 Task: Create a due date automation trigger when advanced on, 2 hours after a card is due add fields without custom field "Resume" set to a date in this month.
Action: Mouse moved to (1126, 92)
Screenshot: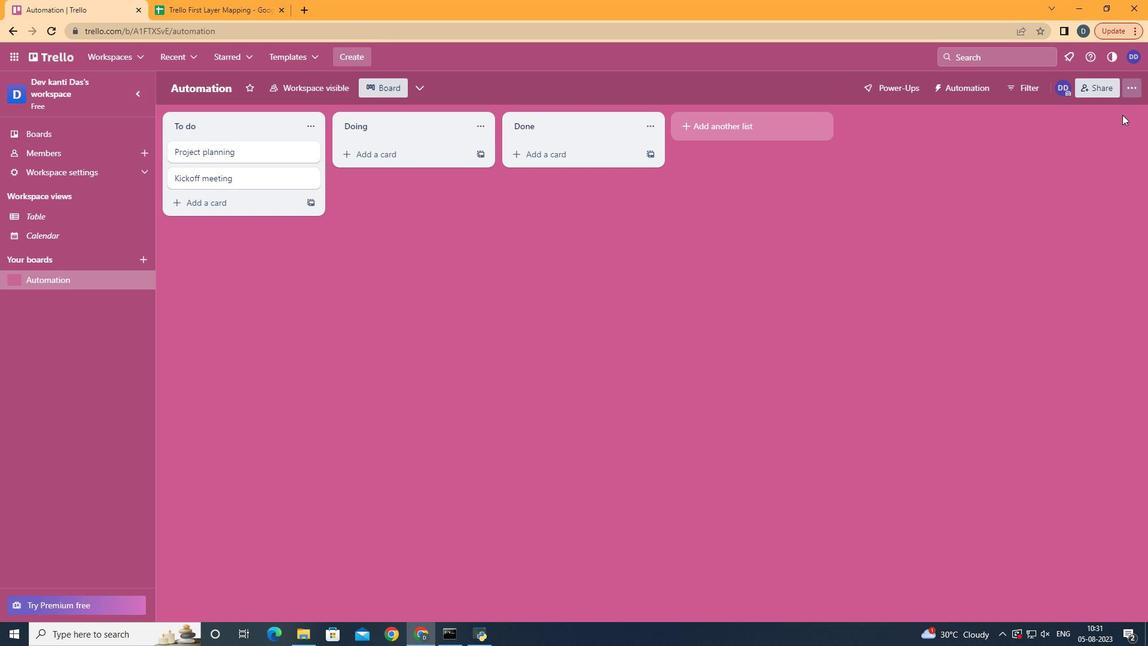 
Action: Mouse pressed left at (1126, 92)
Screenshot: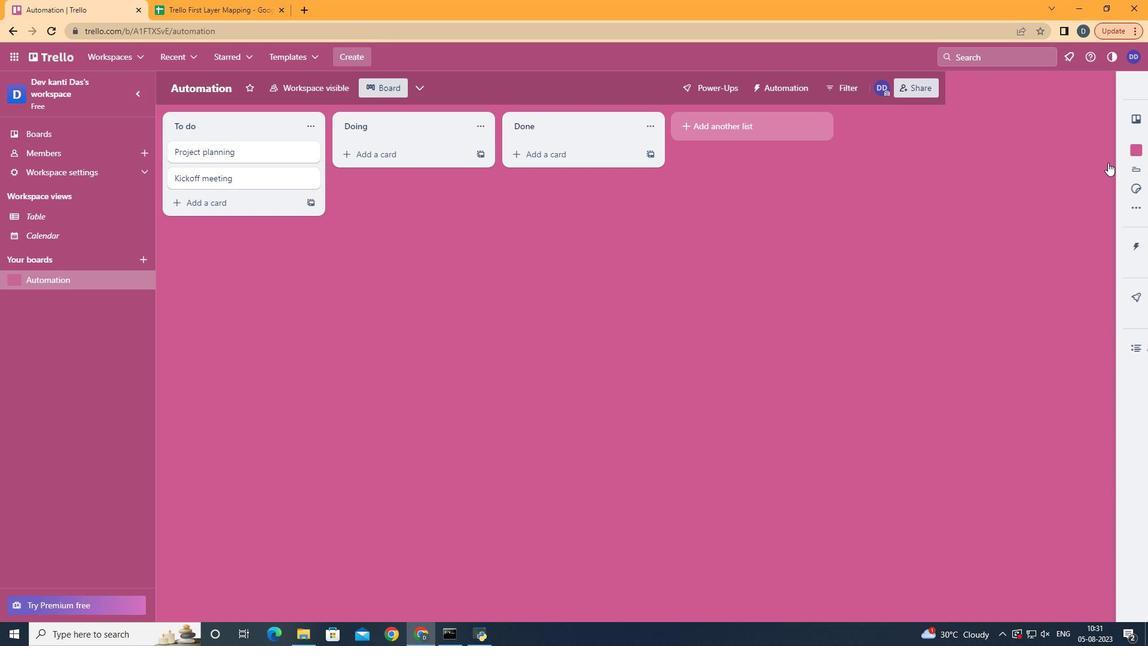 
Action: Mouse moved to (1075, 251)
Screenshot: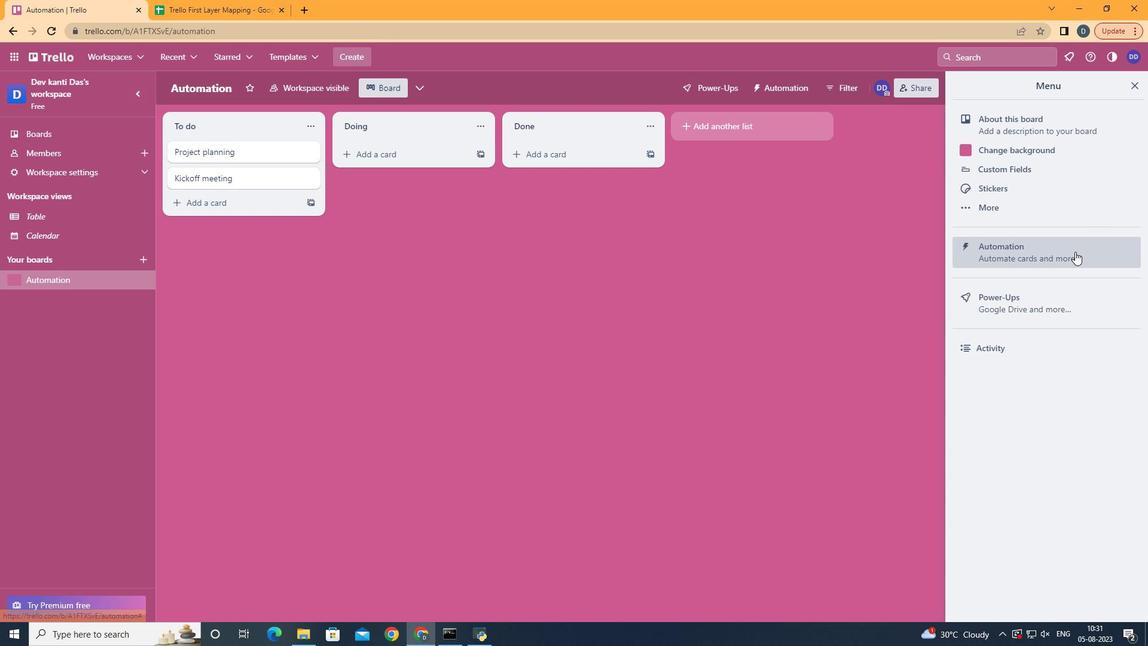 
Action: Mouse pressed left at (1075, 251)
Screenshot: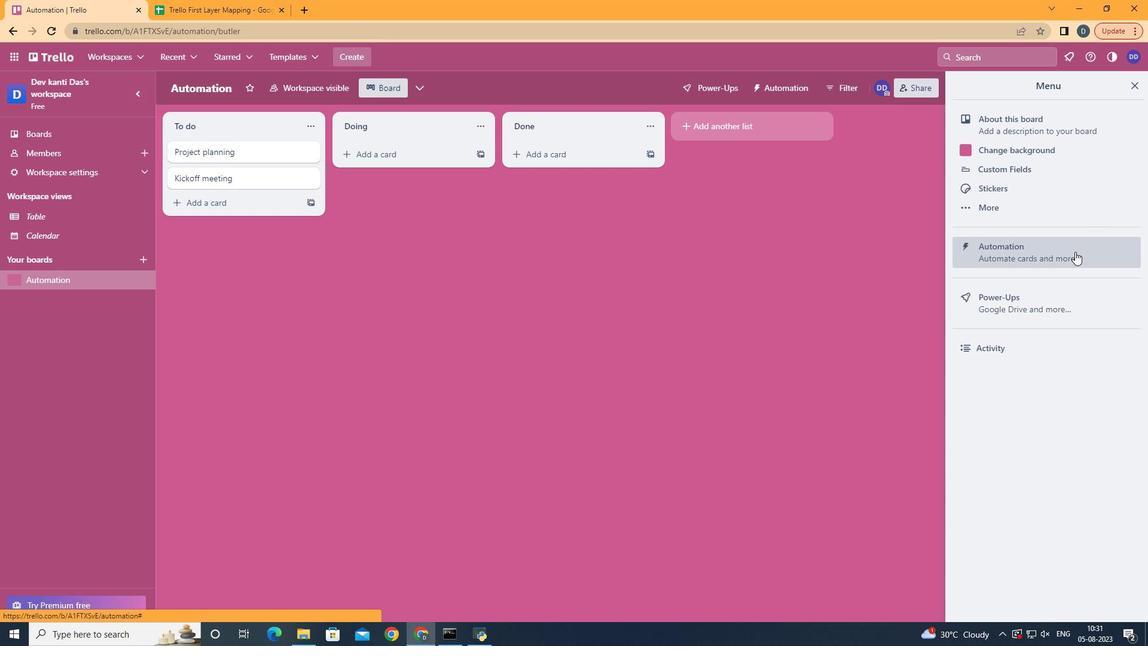 
Action: Mouse moved to (241, 241)
Screenshot: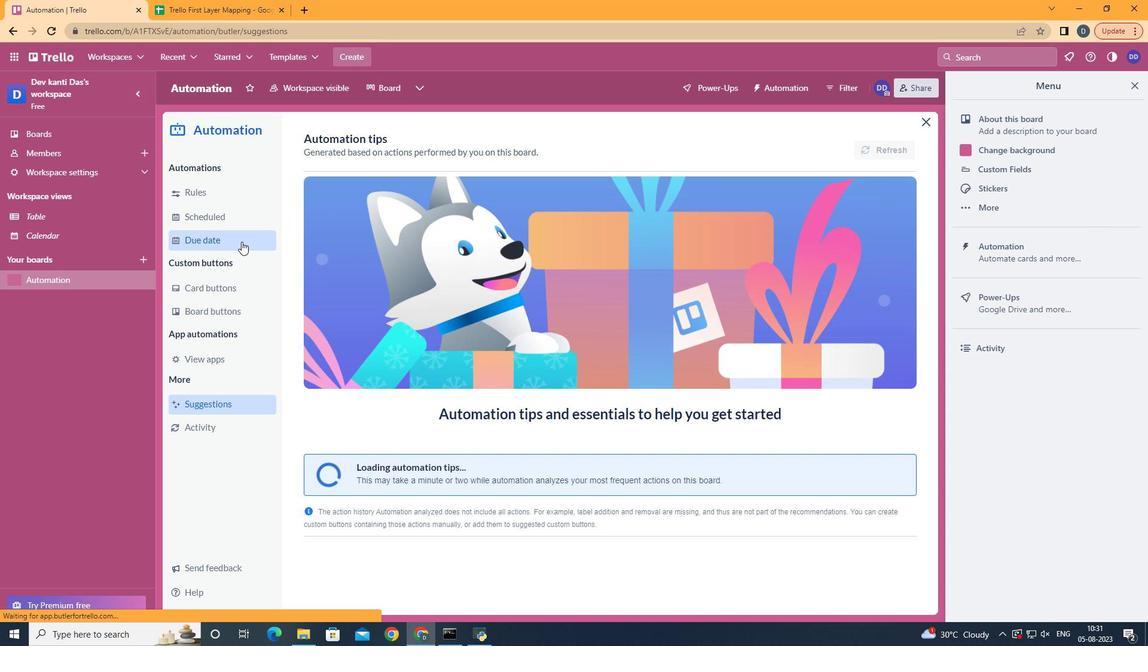
Action: Mouse pressed left at (241, 241)
Screenshot: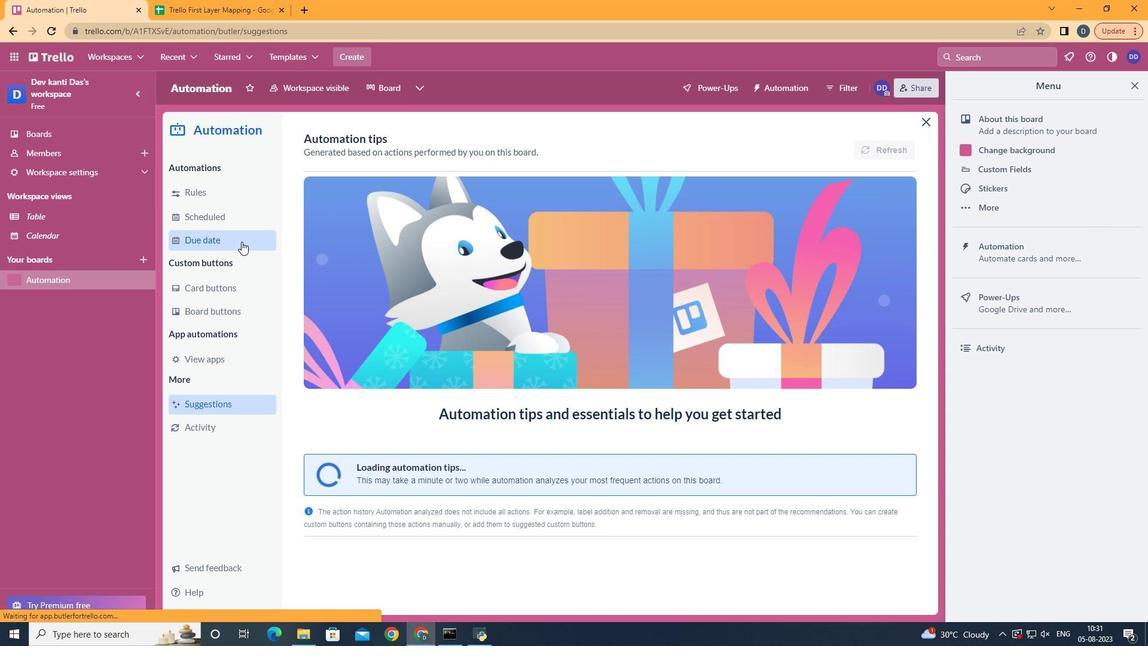 
Action: Mouse moved to (840, 144)
Screenshot: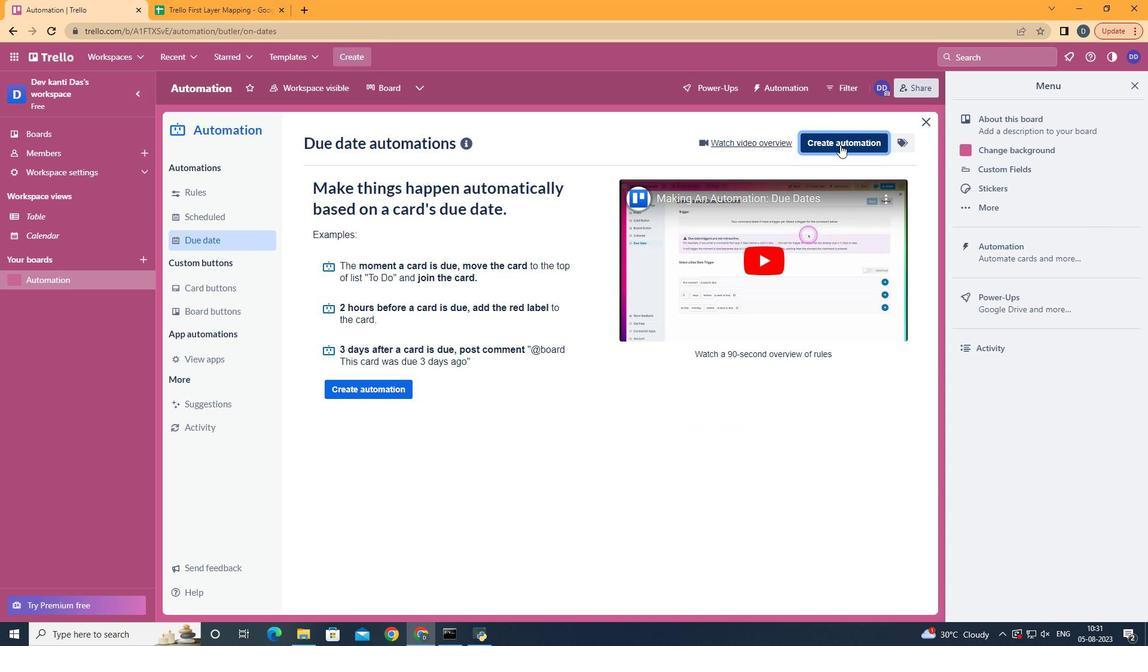 
Action: Mouse pressed left at (840, 144)
Screenshot: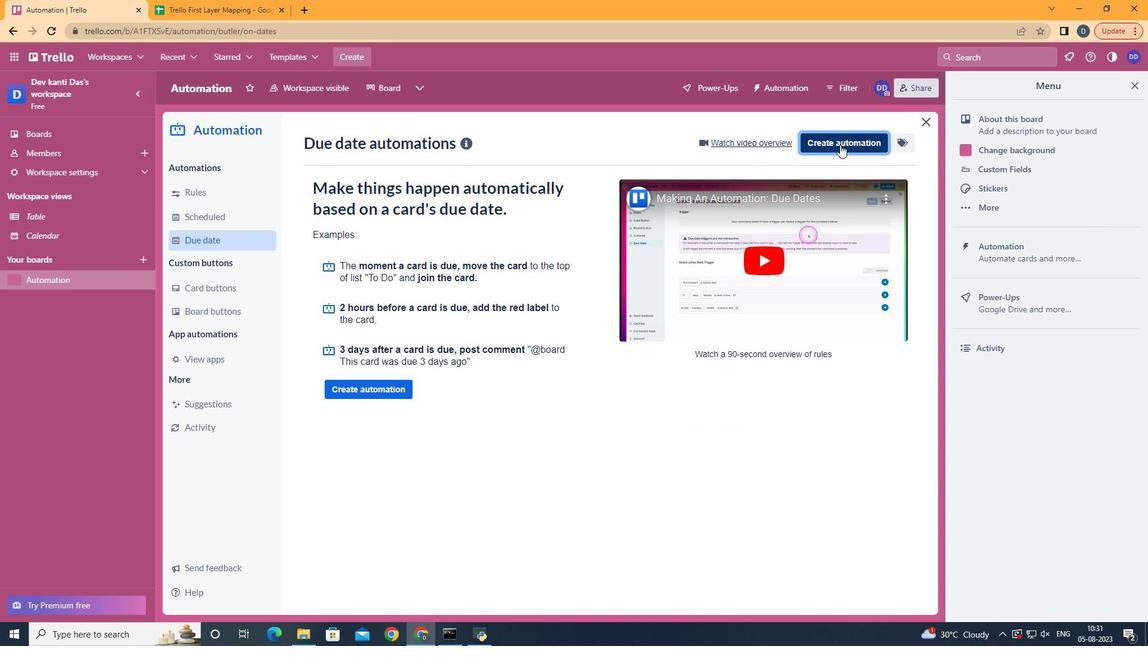 
Action: Mouse moved to (629, 254)
Screenshot: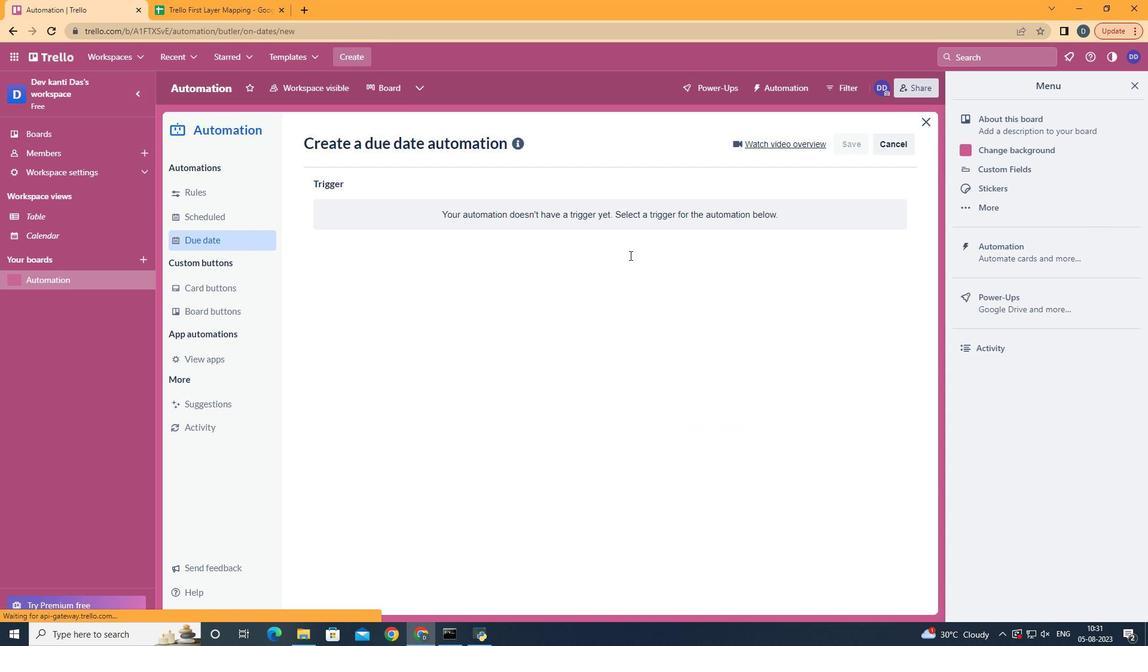 
Action: Mouse pressed left at (629, 254)
Screenshot: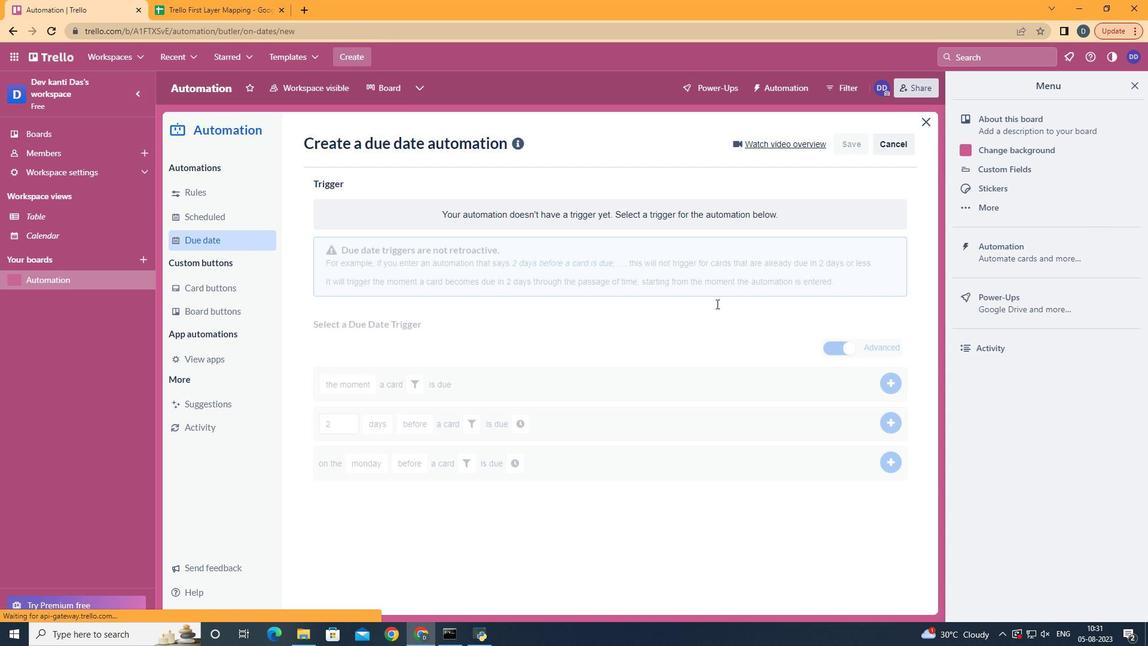 
Action: Mouse moved to (383, 506)
Screenshot: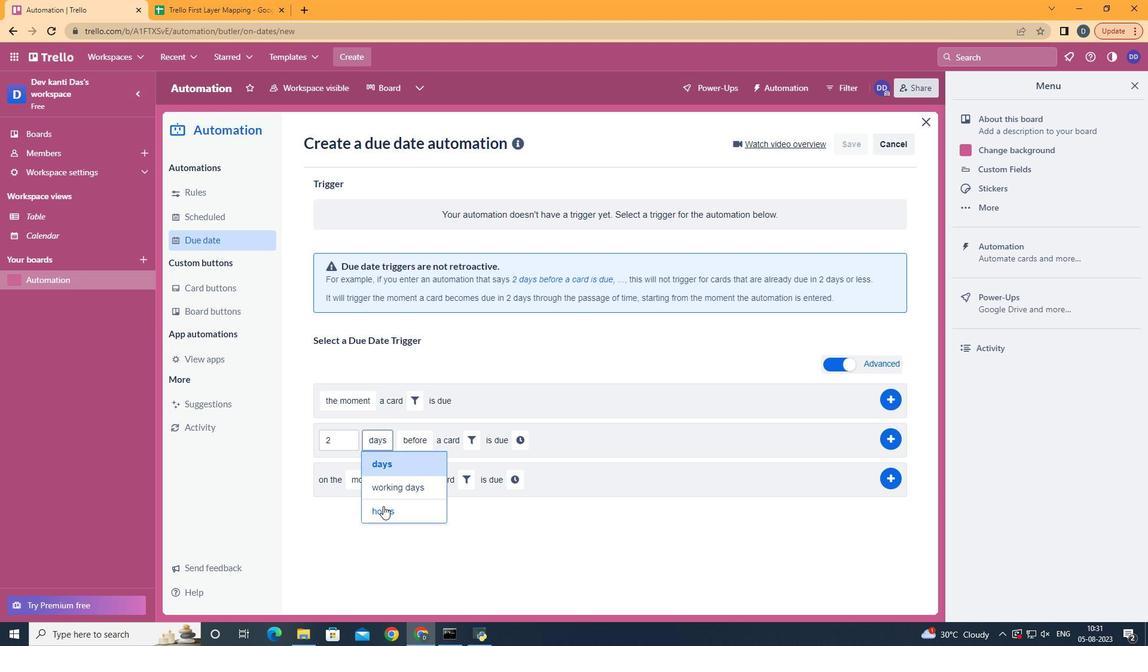 
Action: Mouse pressed left at (383, 506)
Screenshot: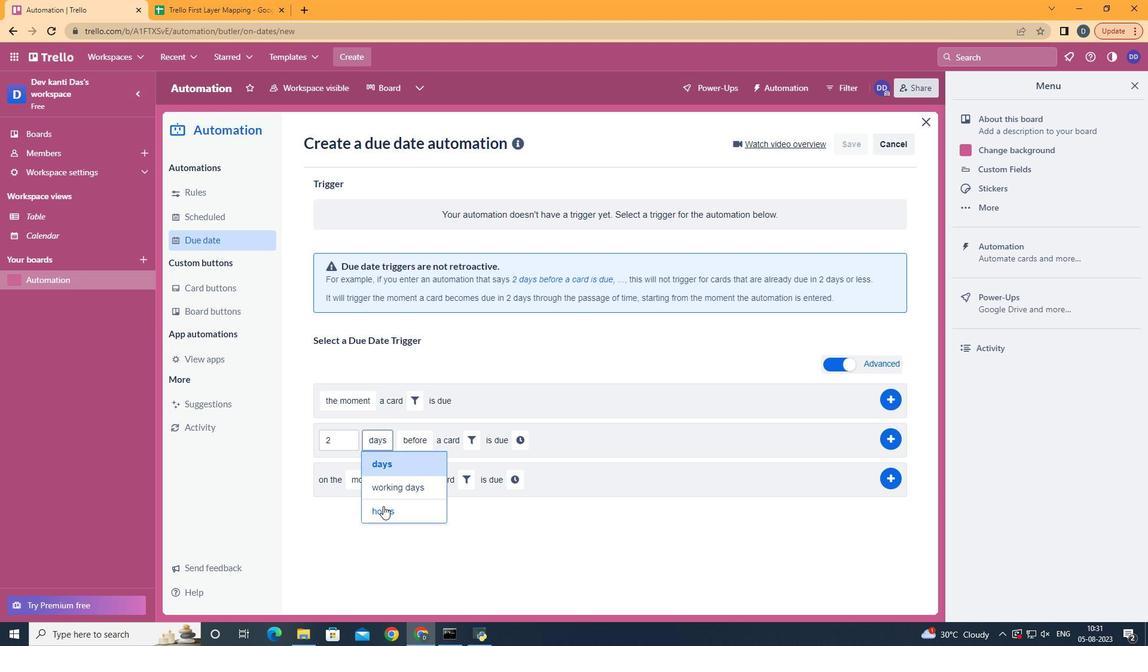 
Action: Mouse moved to (419, 483)
Screenshot: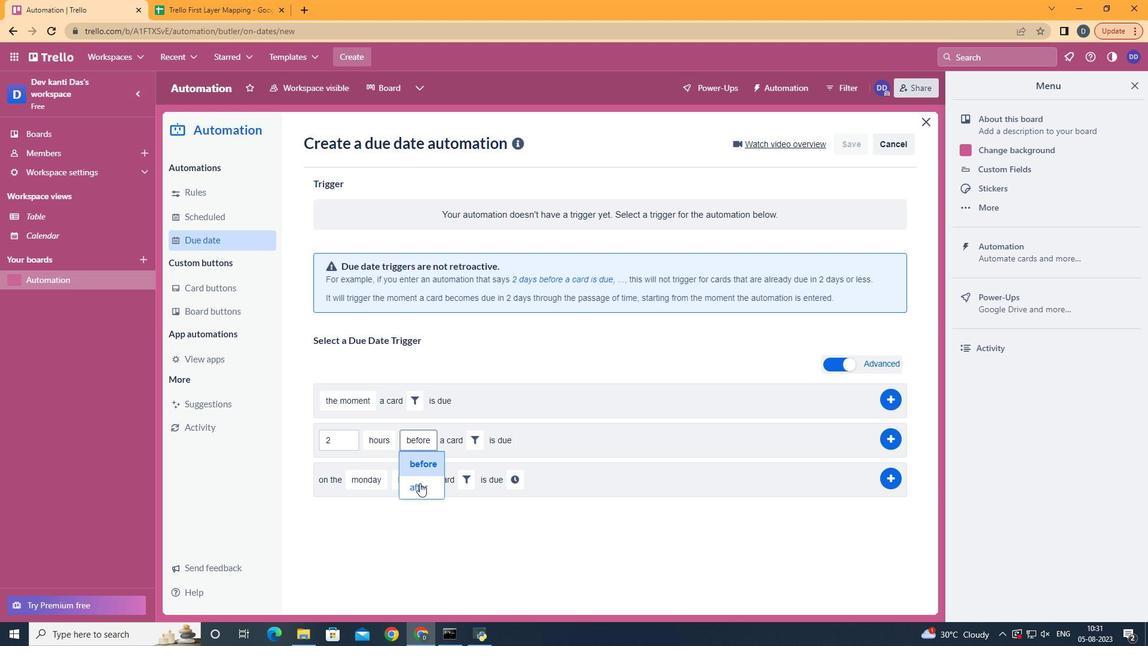
Action: Mouse pressed left at (419, 483)
Screenshot: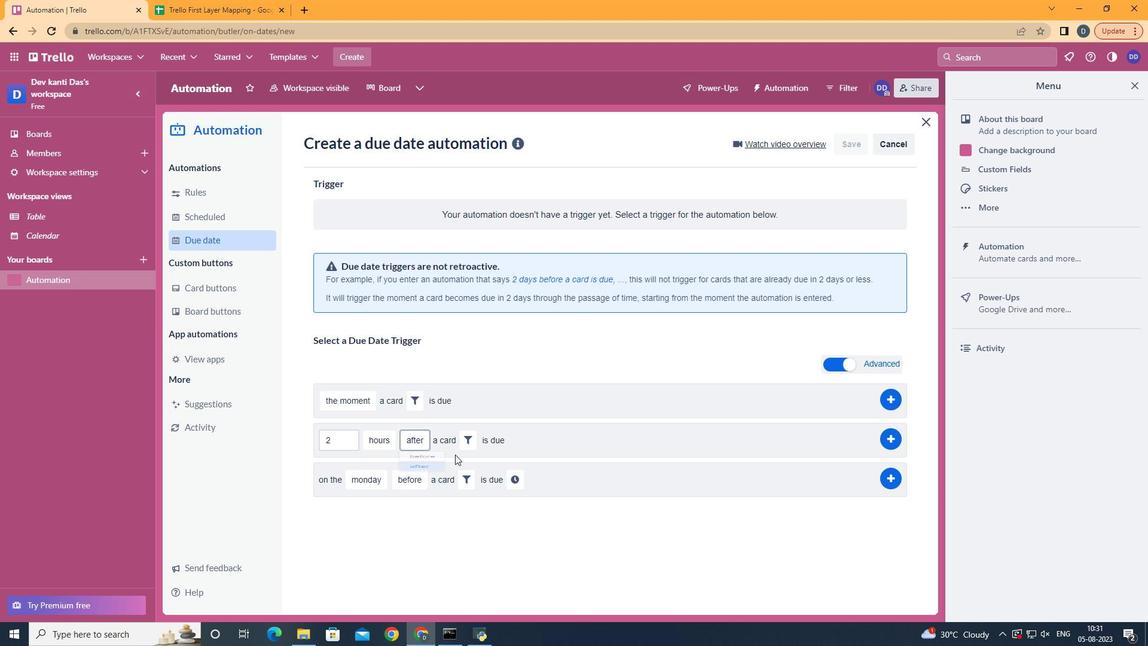 
Action: Mouse moved to (456, 451)
Screenshot: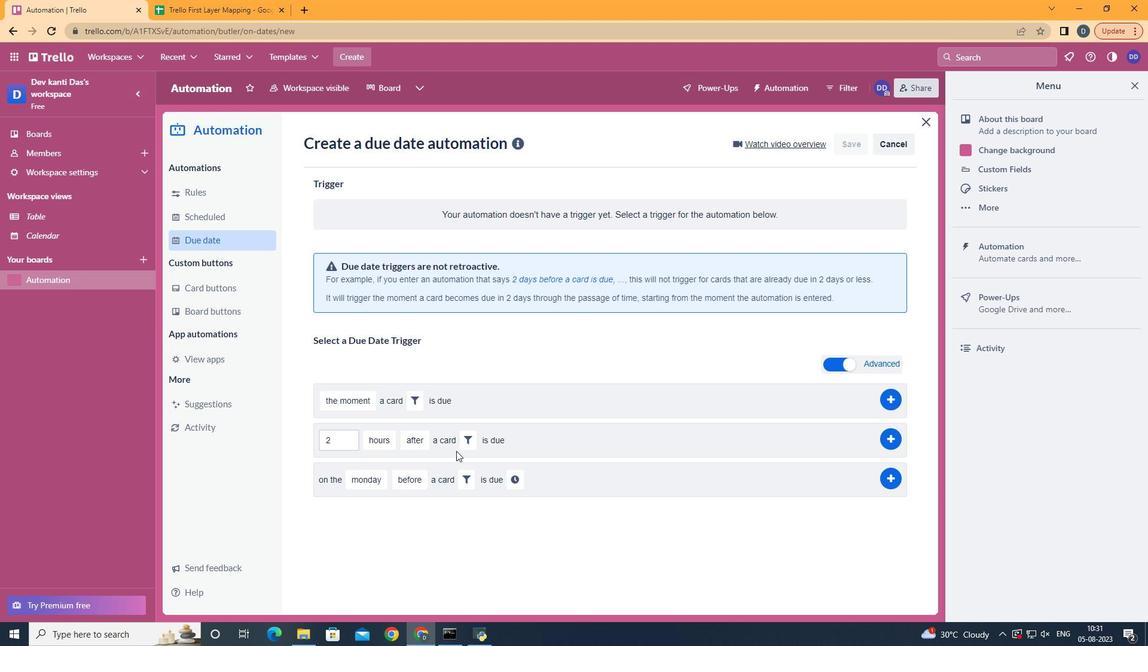 
Action: Mouse pressed left at (456, 451)
Screenshot: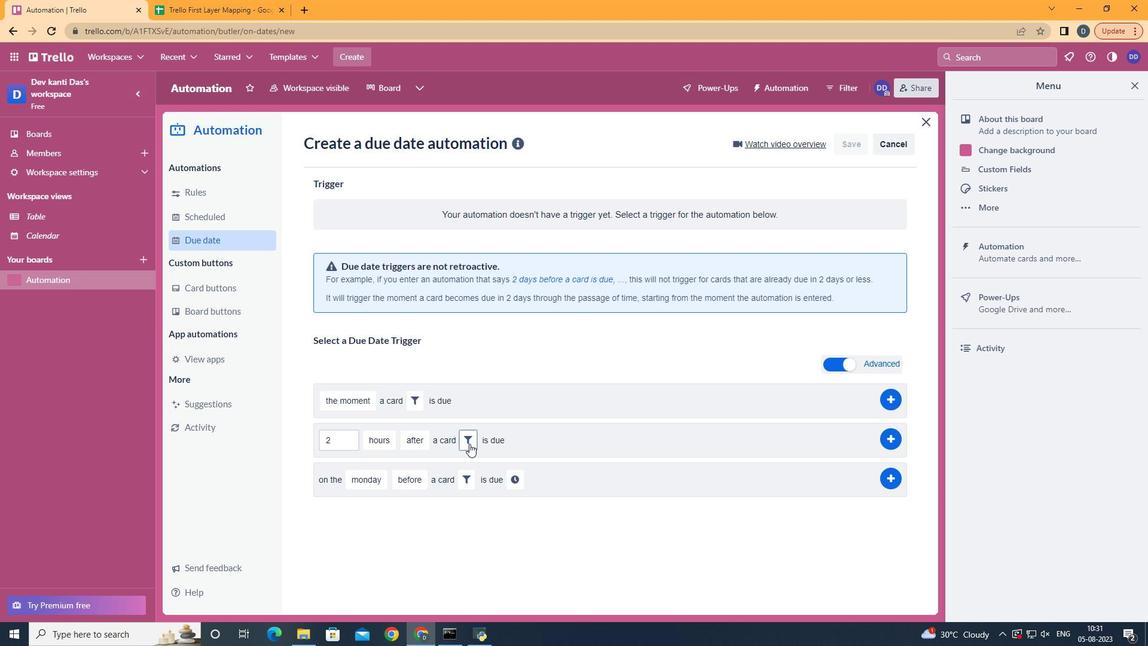 
Action: Mouse moved to (469, 443)
Screenshot: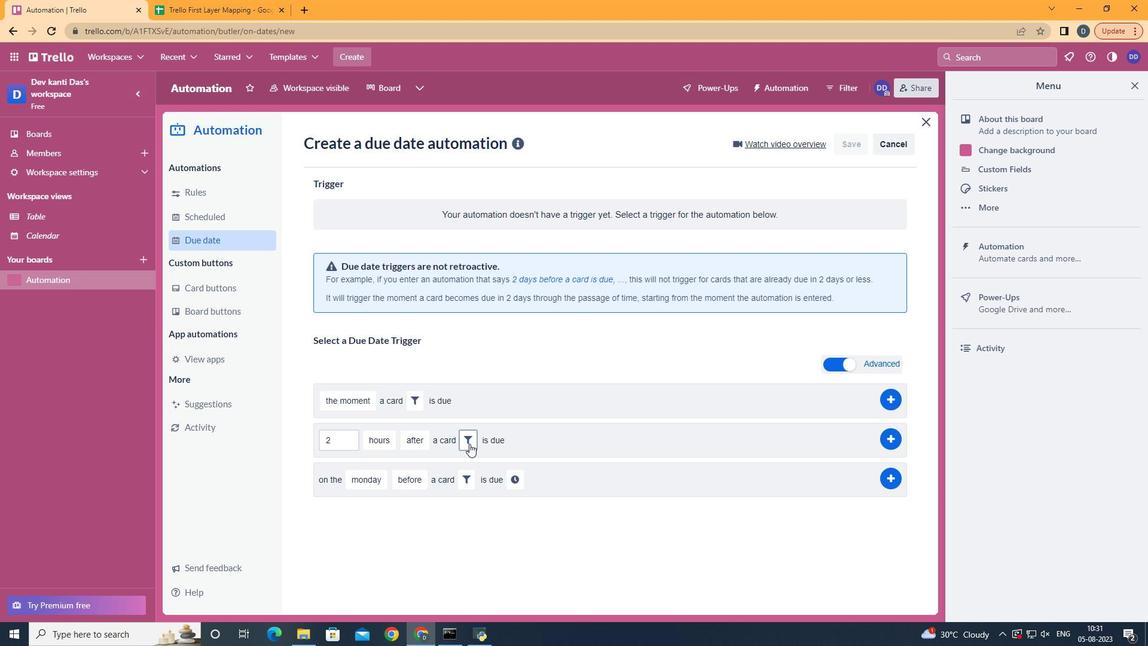 
Action: Mouse pressed left at (469, 443)
Screenshot: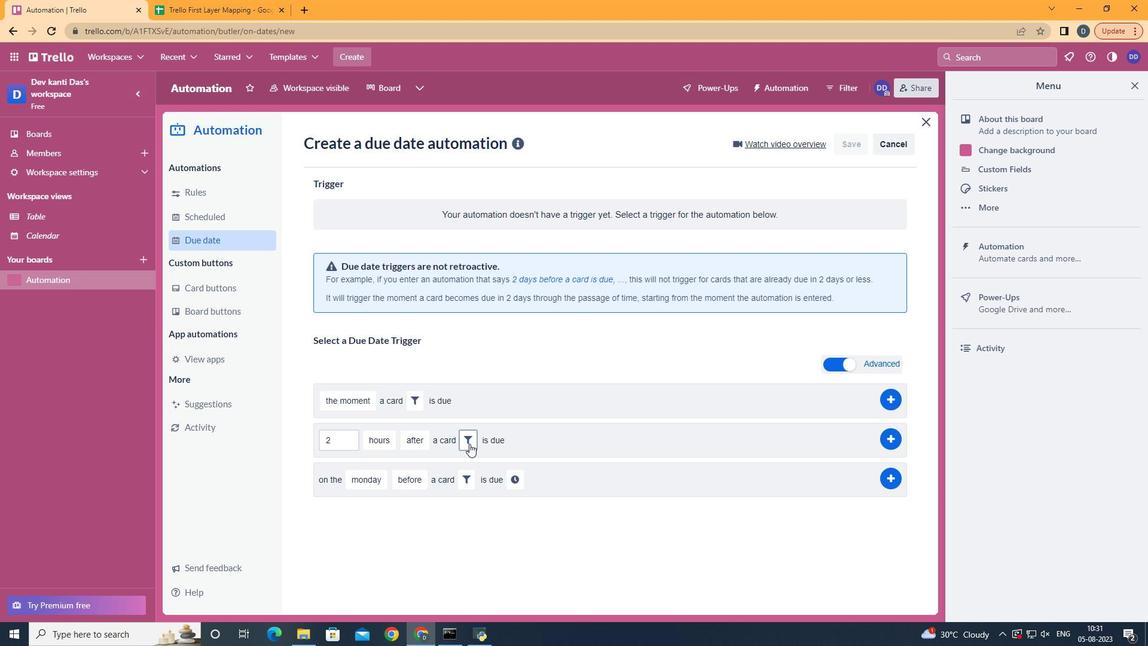 
Action: Mouse moved to (652, 474)
Screenshot: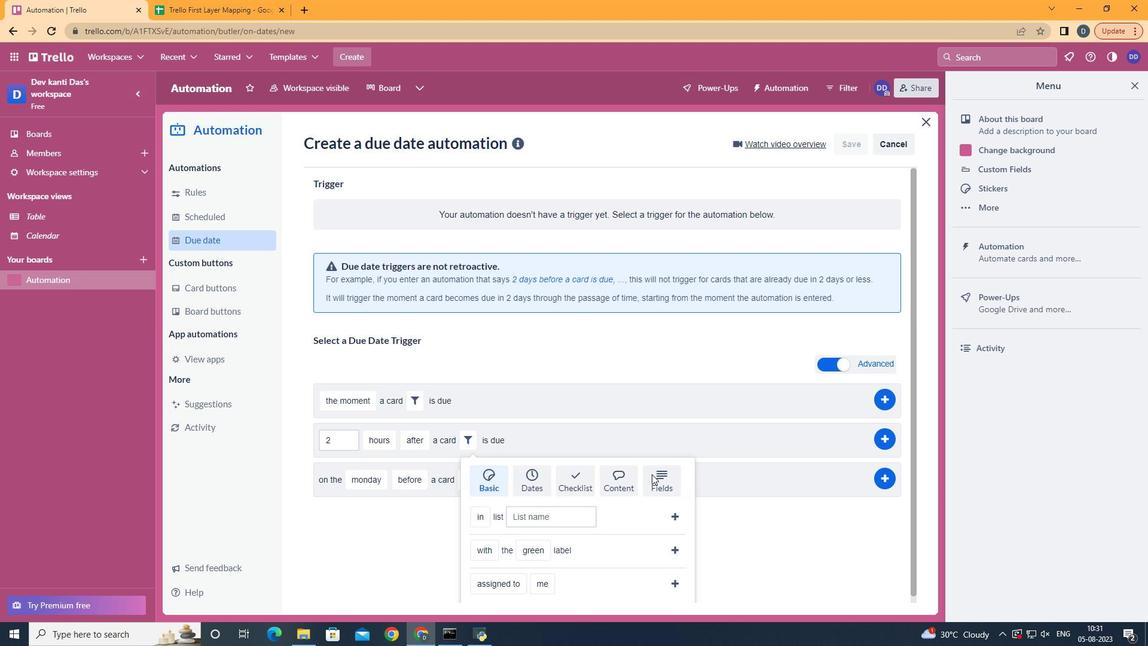 
Action: Mouse pressed left at (652, 474)
Screenshot: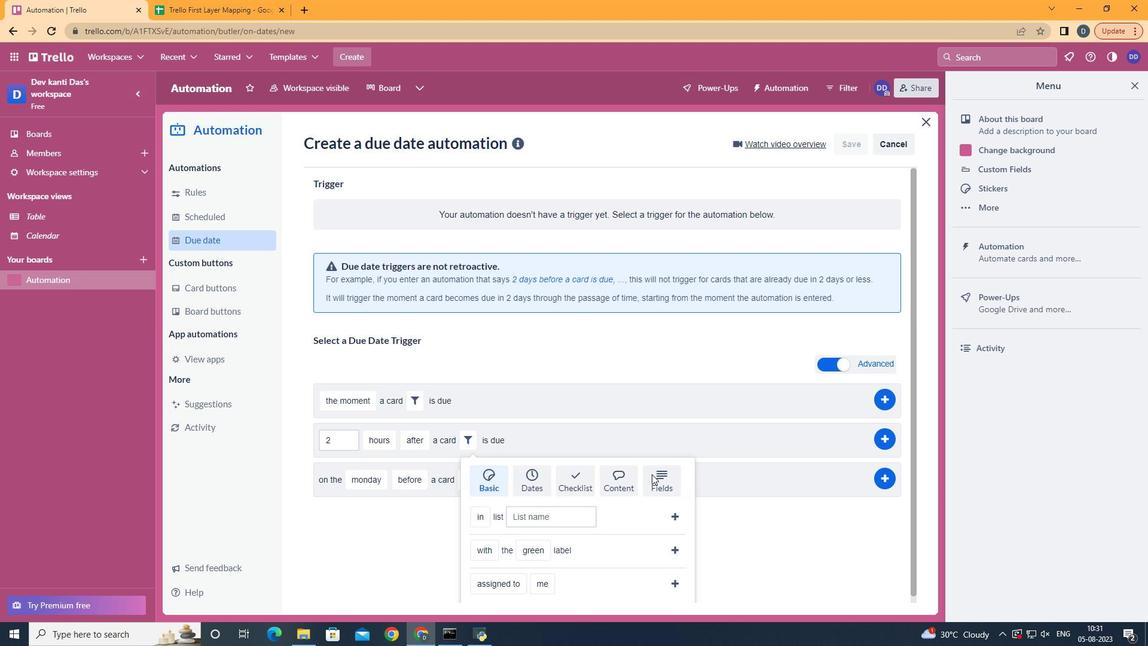 
Action: Mouse moved to (656, 472)
Screenshot: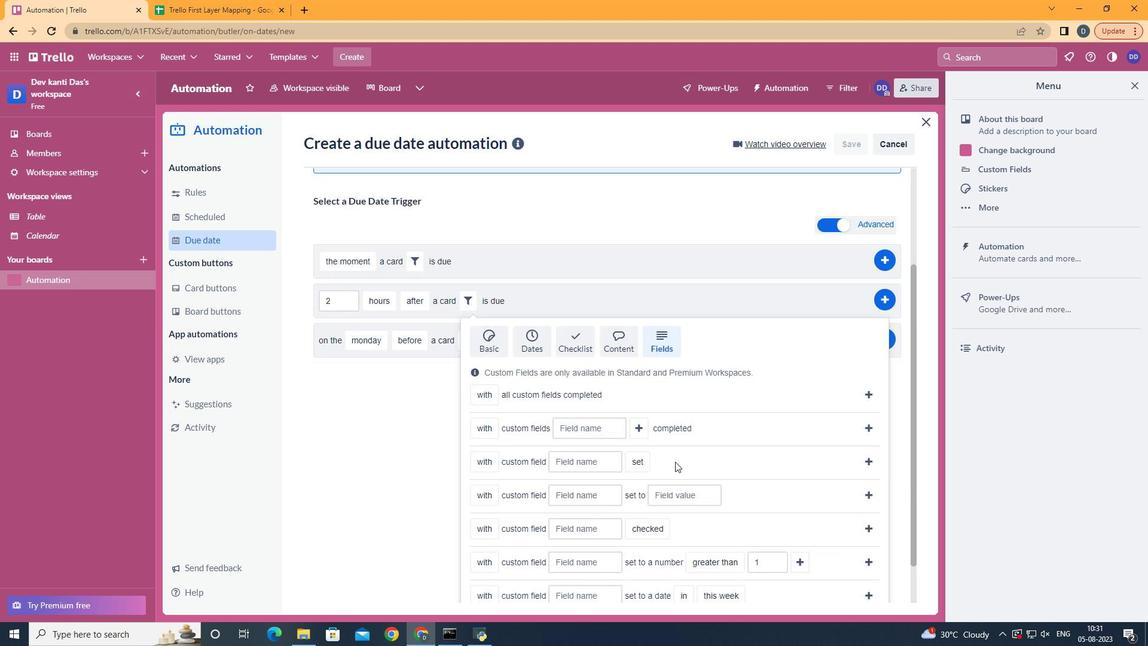 
Action: Mouse scrolled (656, 471) with delta (0, 0)
Screenshot: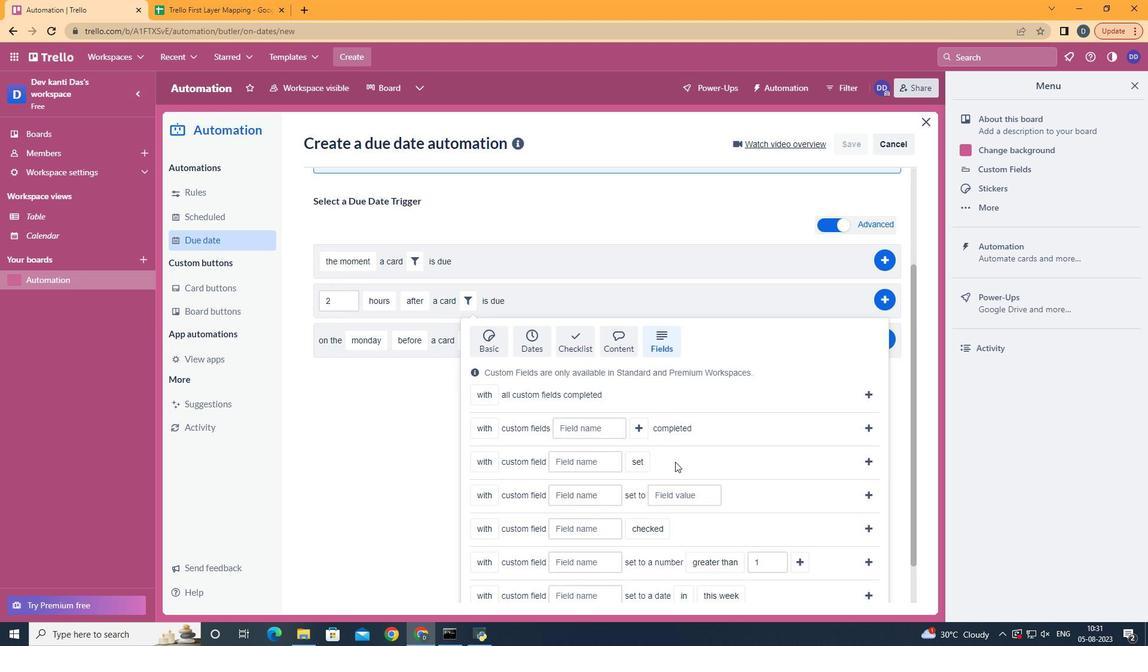 
Action: Mouse scrolled (656, 471) with delta (0, 0)
Screenshot: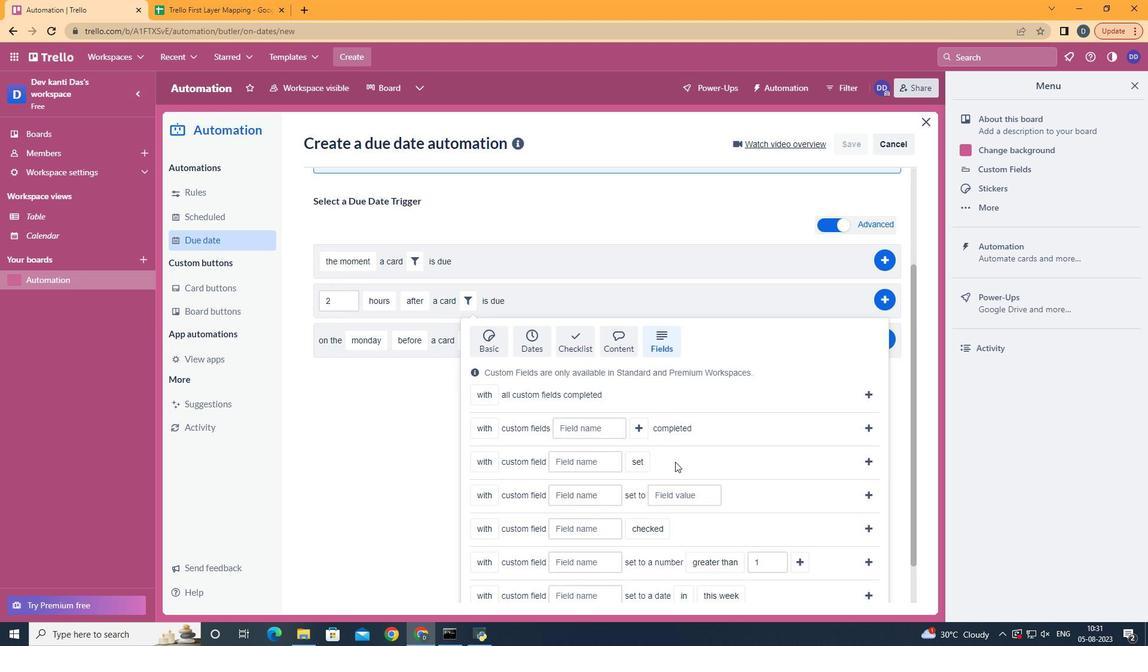 
Action: Mouse scrolled (656, 471) with delta (0, 0)
Screenshot: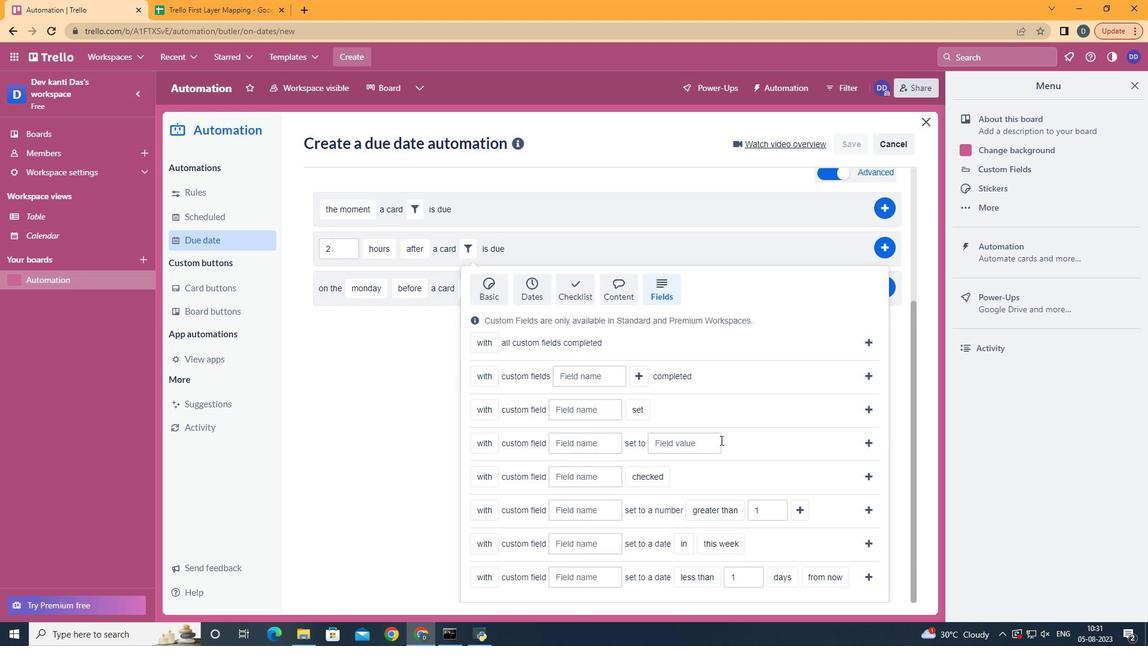 
Action: Mouse scrolled (656, 471) with delta (0, 0)
Screenshot: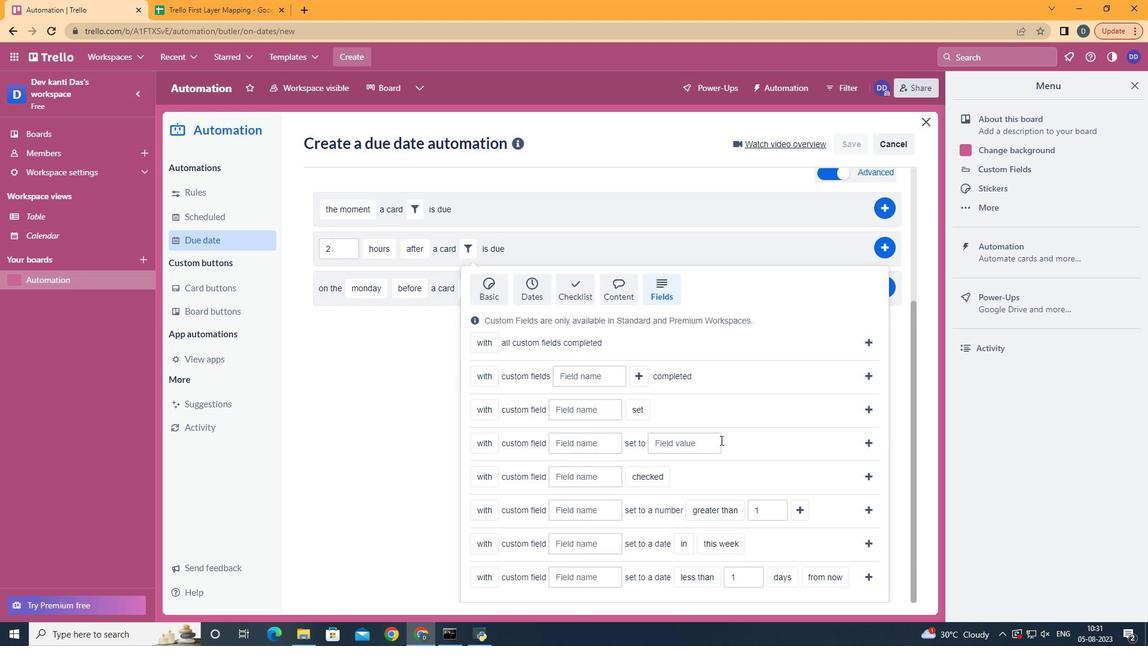 
Action: Mouse scrolled (656, 471) with delta (0, 0)
Screenshot: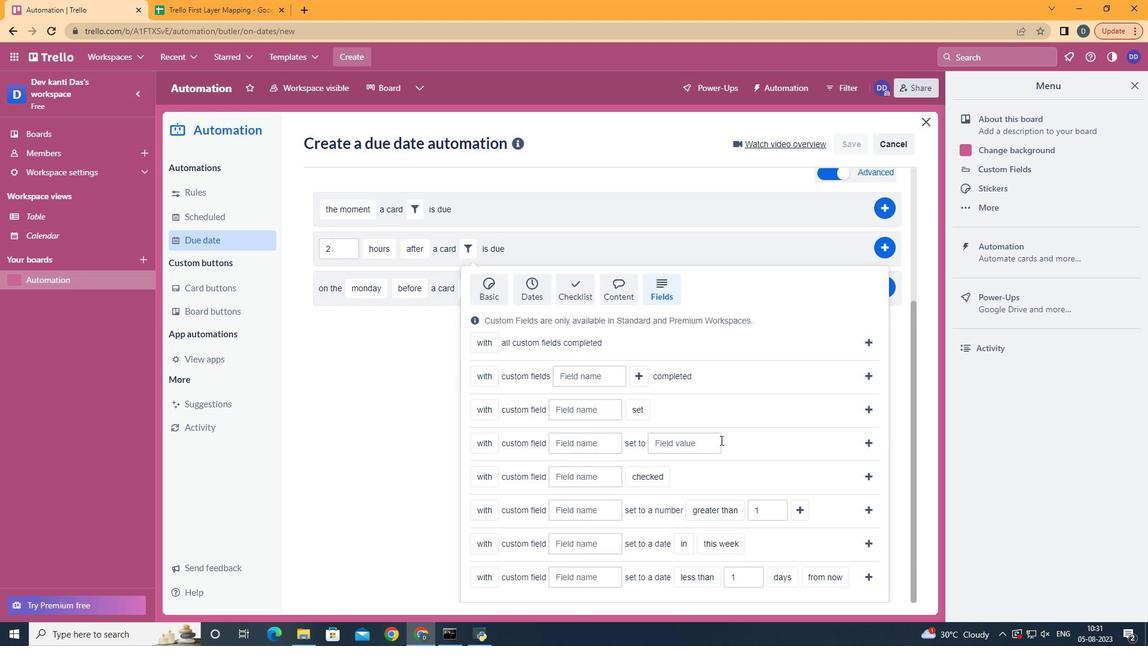 
Action: Mouse scrolled (656, 471) with delta (0, 0)
Screenshot: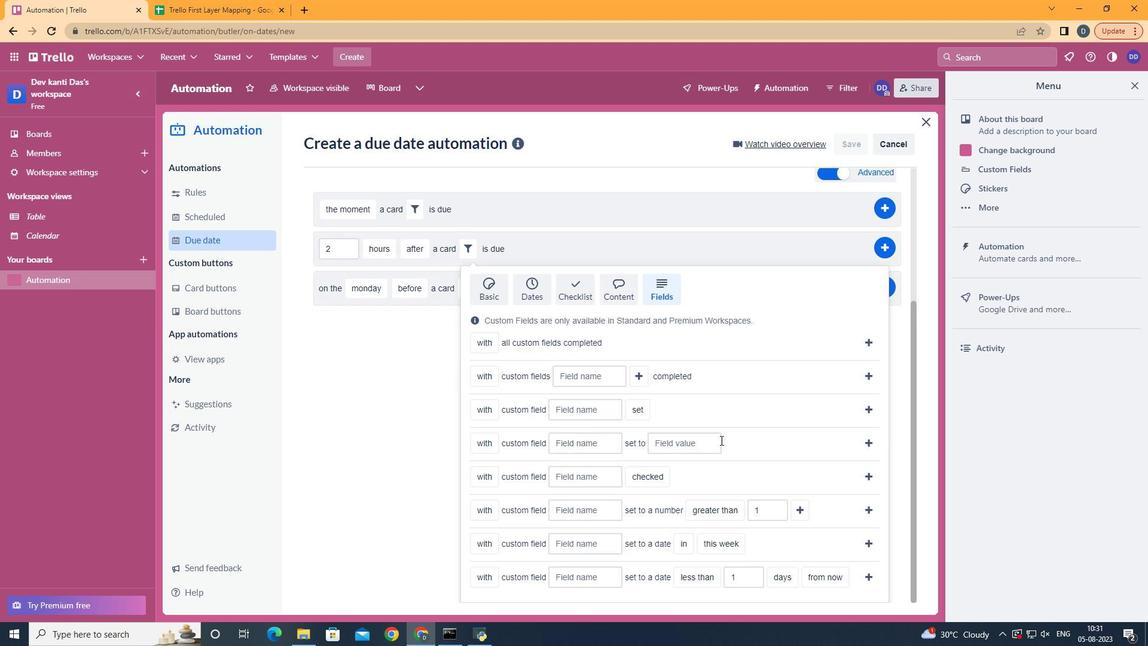 
Action: Mouse moved to (497, 595)
Screenshot: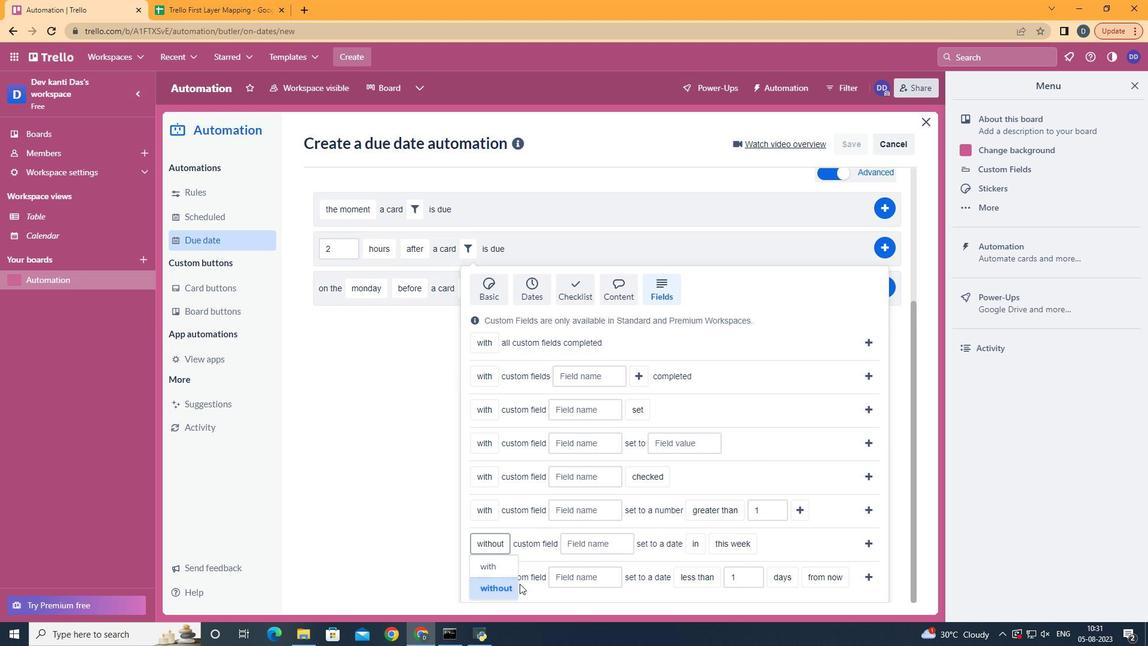 
Action: Mouse pressed left at (497, 595)
Screenshot: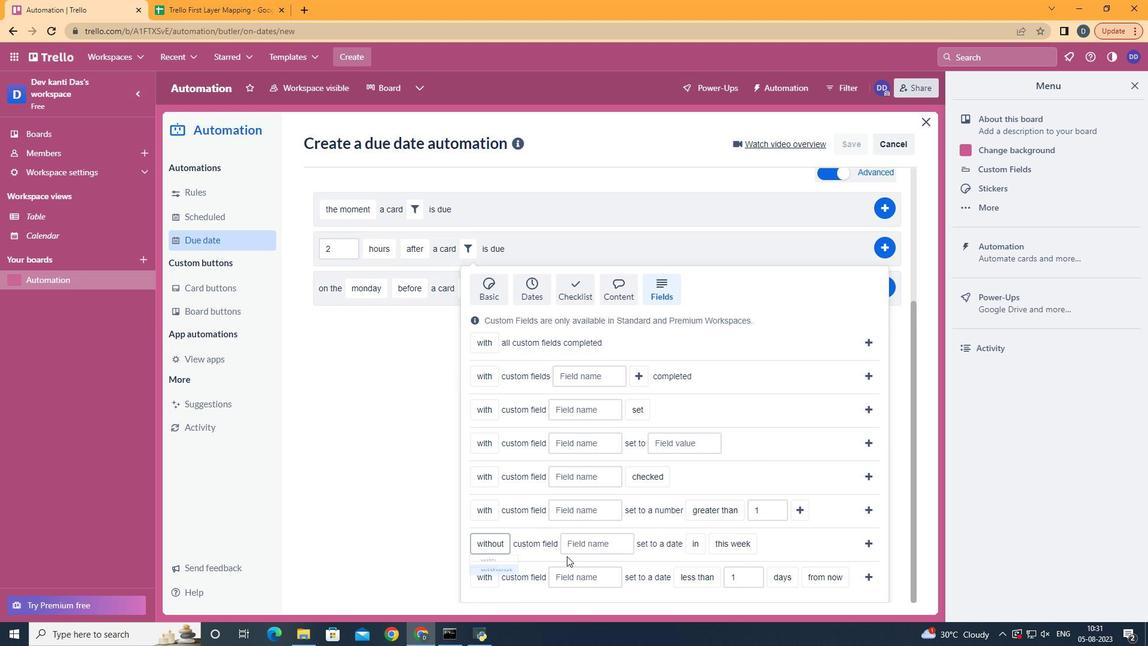 
Action: Mouse moved to (588, 544)
Screenshot: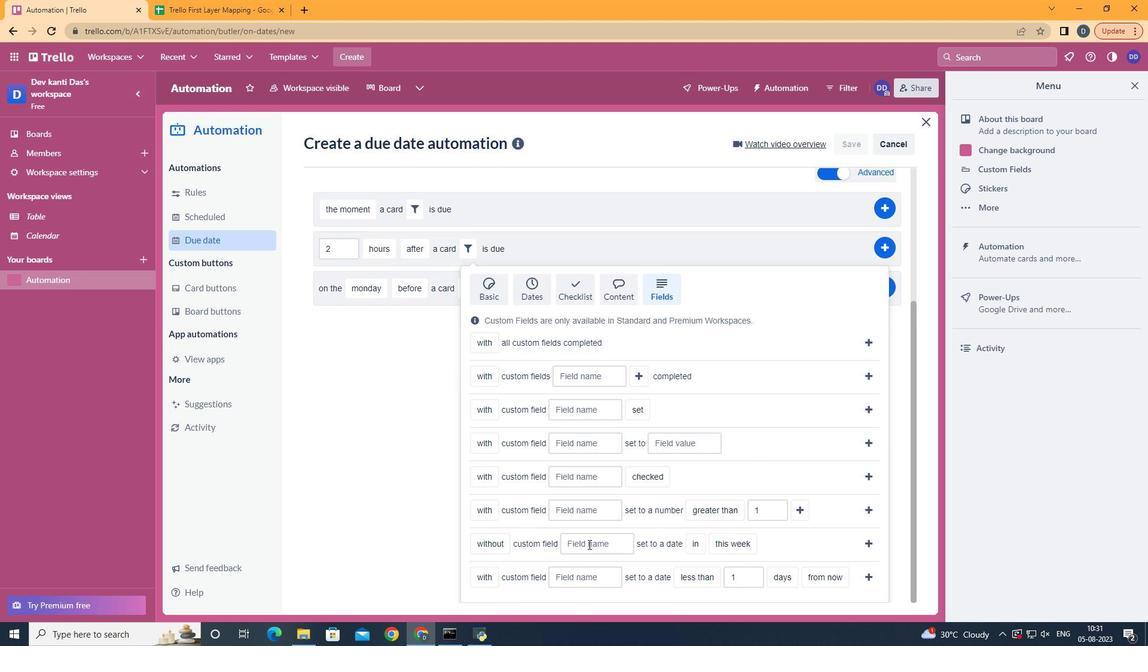 
Action: Mouse pressed left at (588, 544)
Screenshot: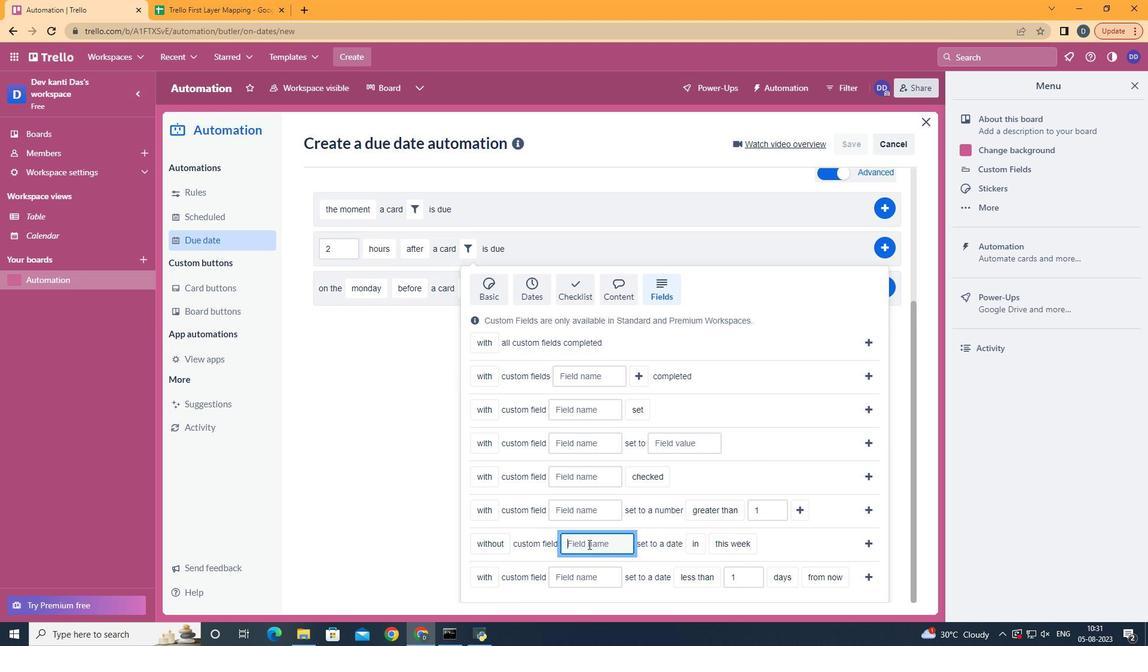
Action: Key pressed <Key.shift>Resume
Screenshot: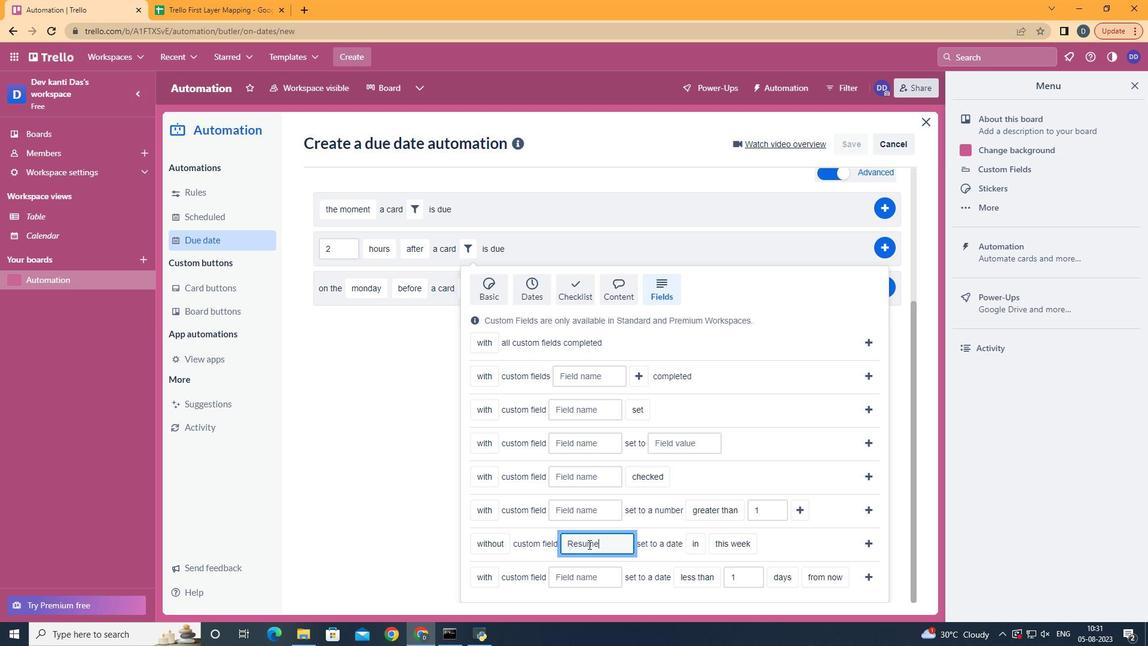 
Action: Mouse moved to (702, 568)
Screenshot: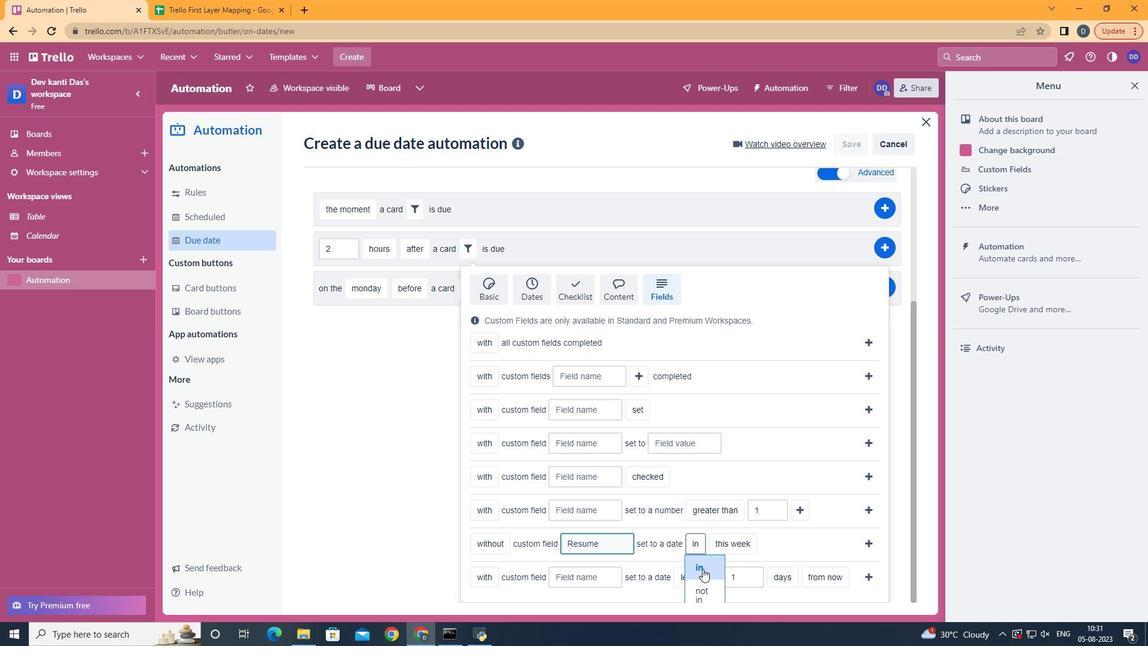 
Action: Mouse pressed left at (702, 568)
Screenshot: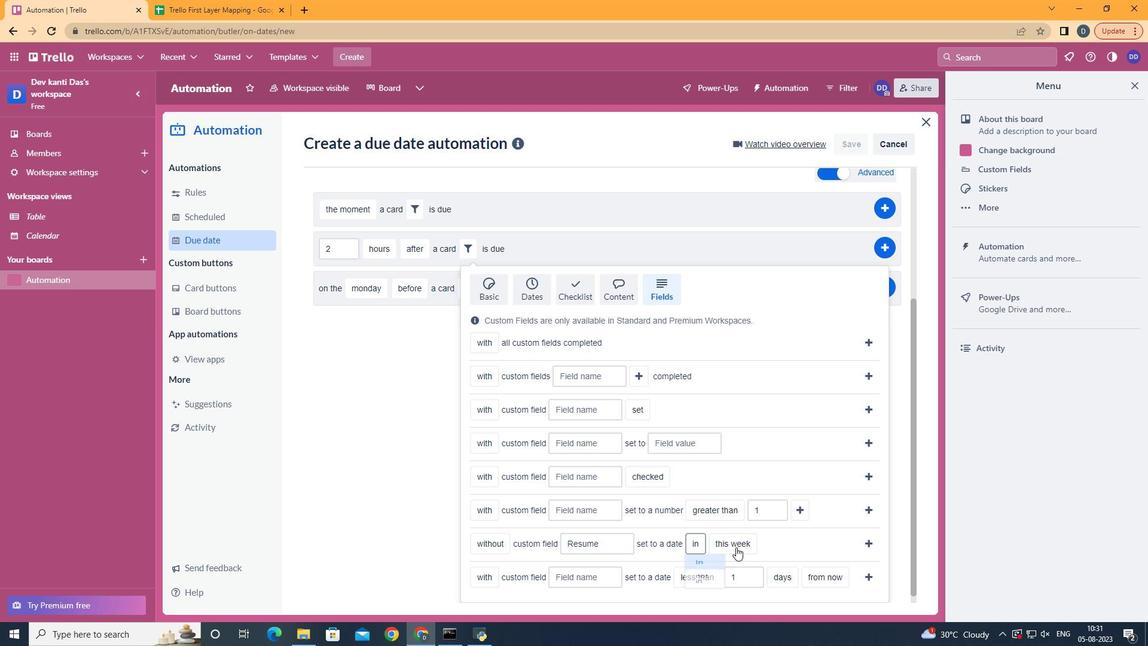 
Action: Mouse moved to (752, 584)
Screenshot: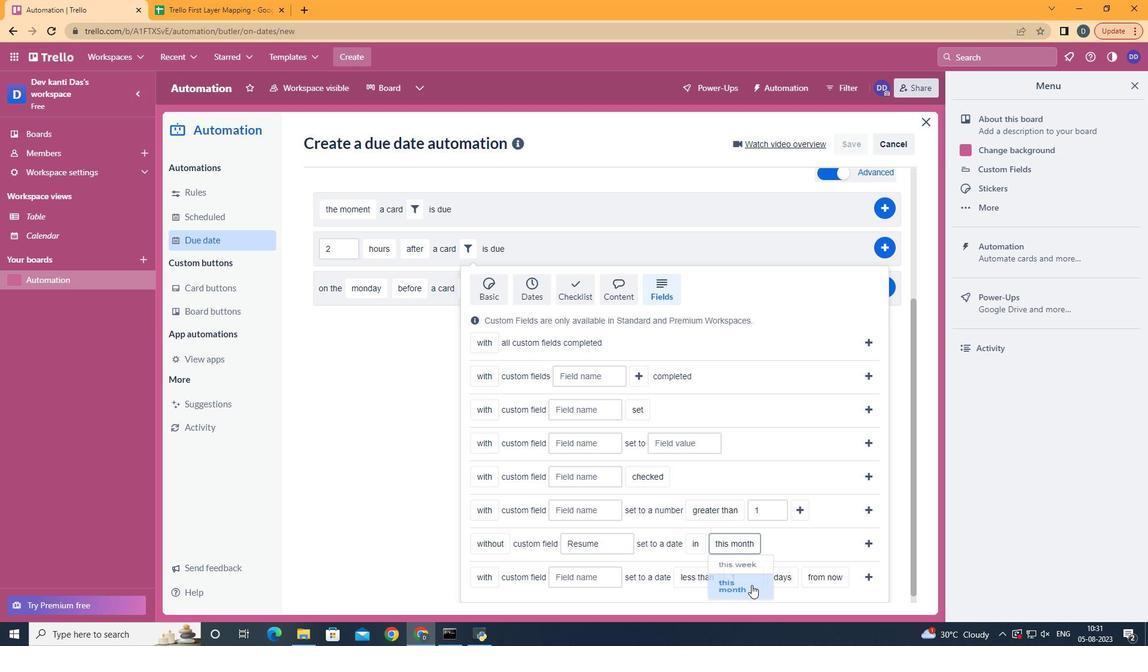 
Action: Mouse pressed left at (752, 584)
Screenshot: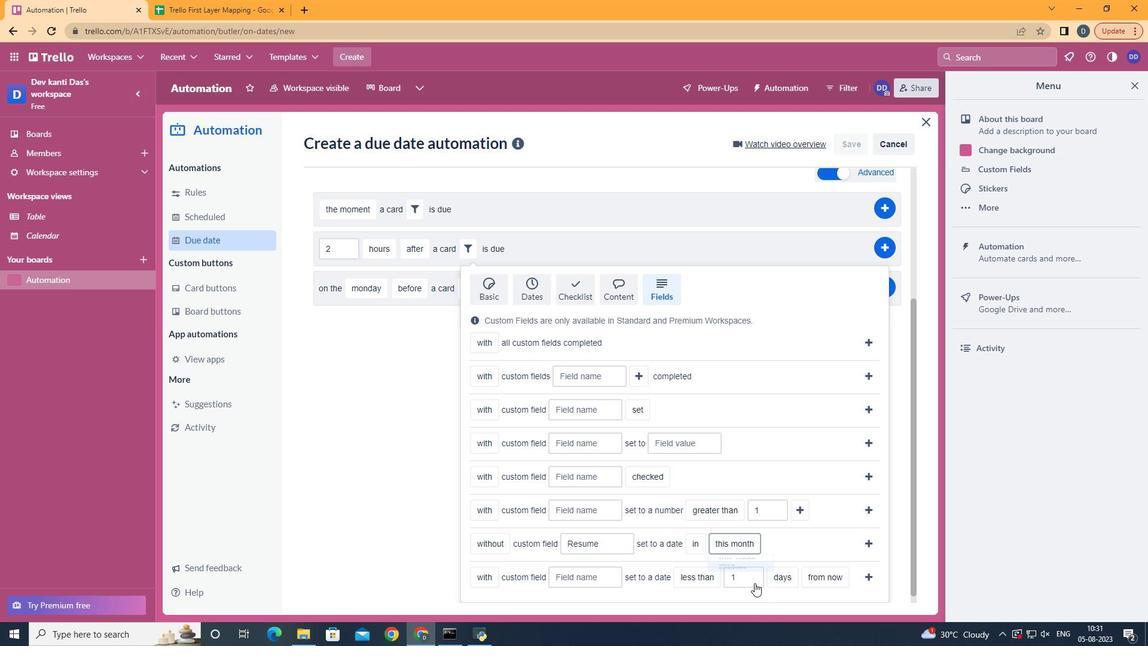 
Action: Mouse moved to (867, 537)
Screenshot: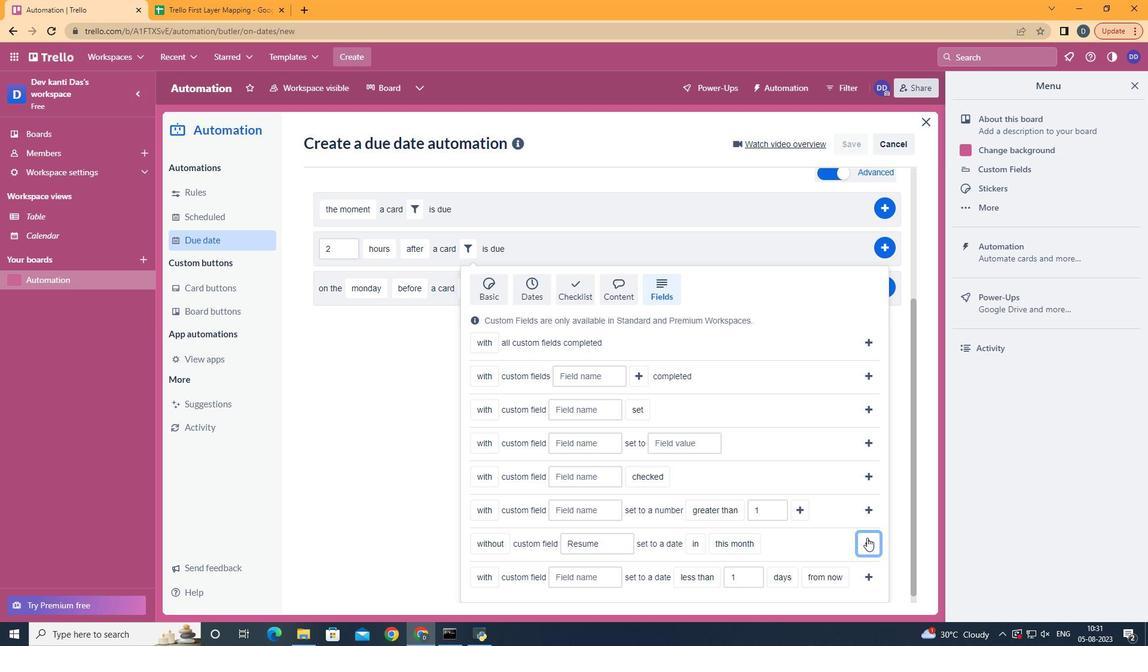 
Action: Mouse pressed left at (867, 537)
Screenshot: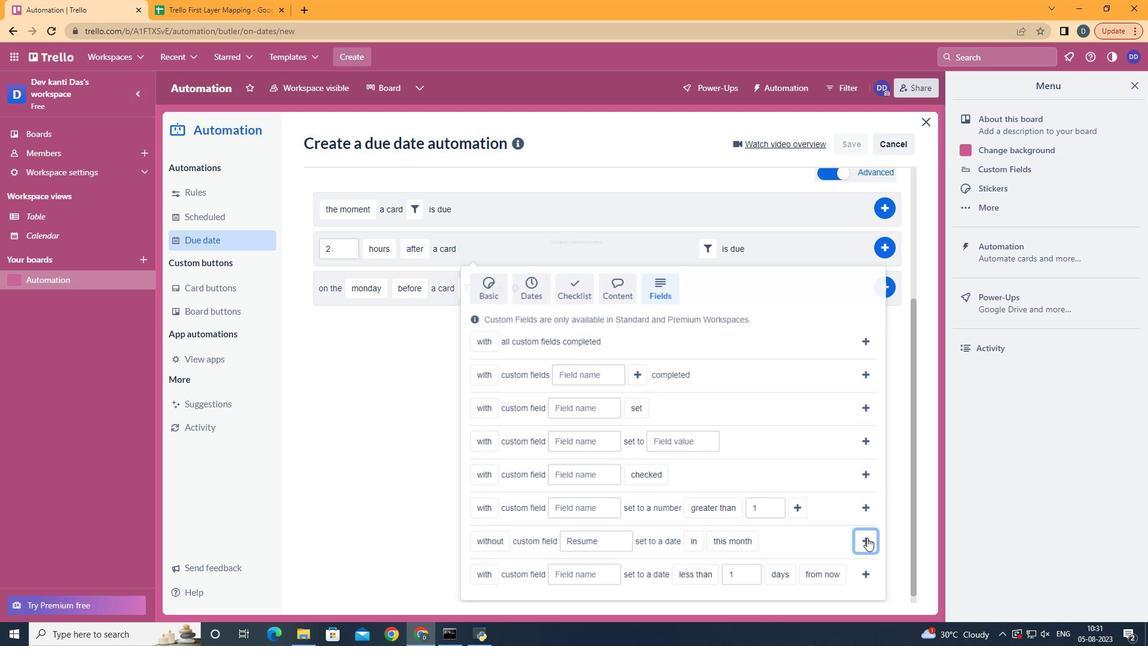 
Action: Mouse moved to (889, 445)
Screenshot: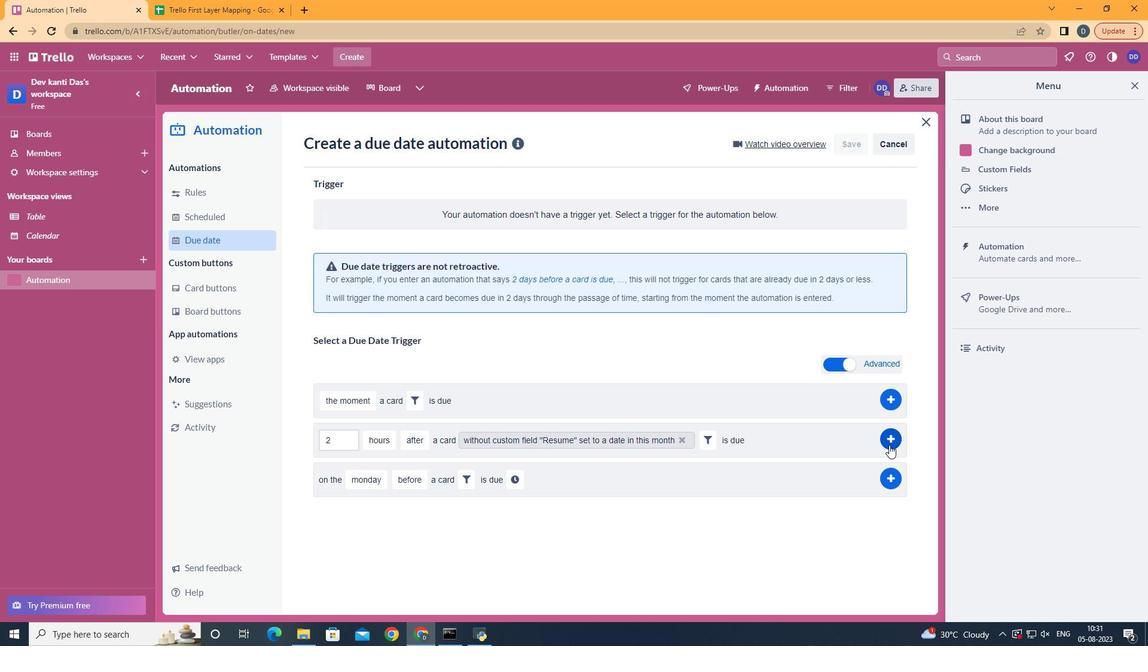 
Action: Mouse pressed left at (889, 445)
Screenshot: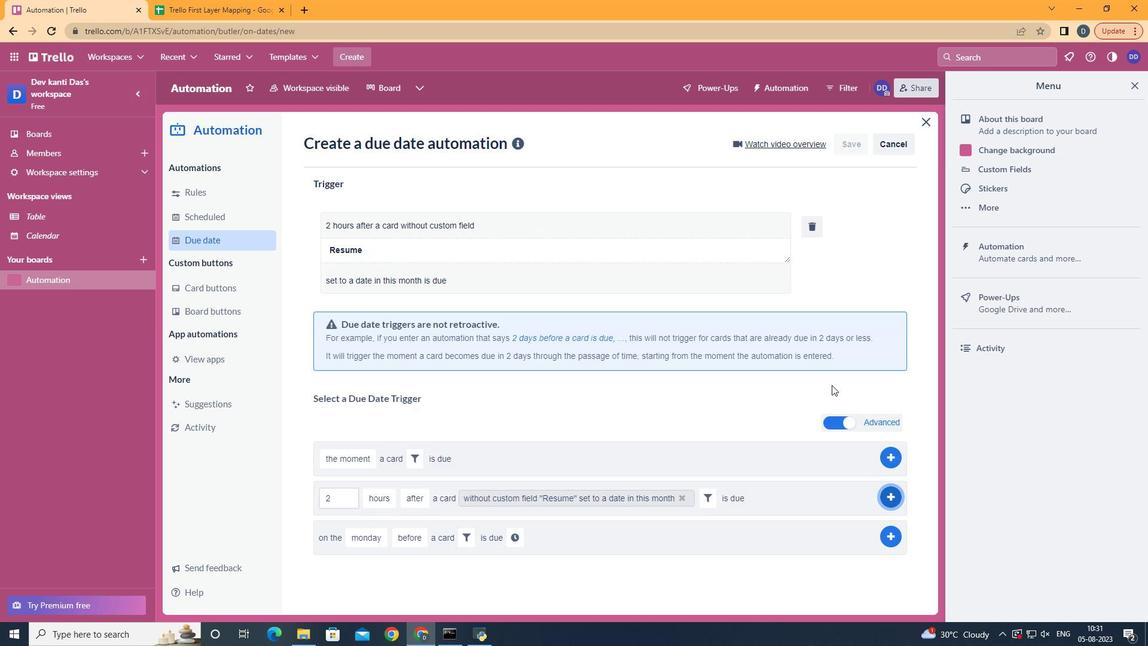 
Action: Mouse moved to (471, 212)
Screenshot: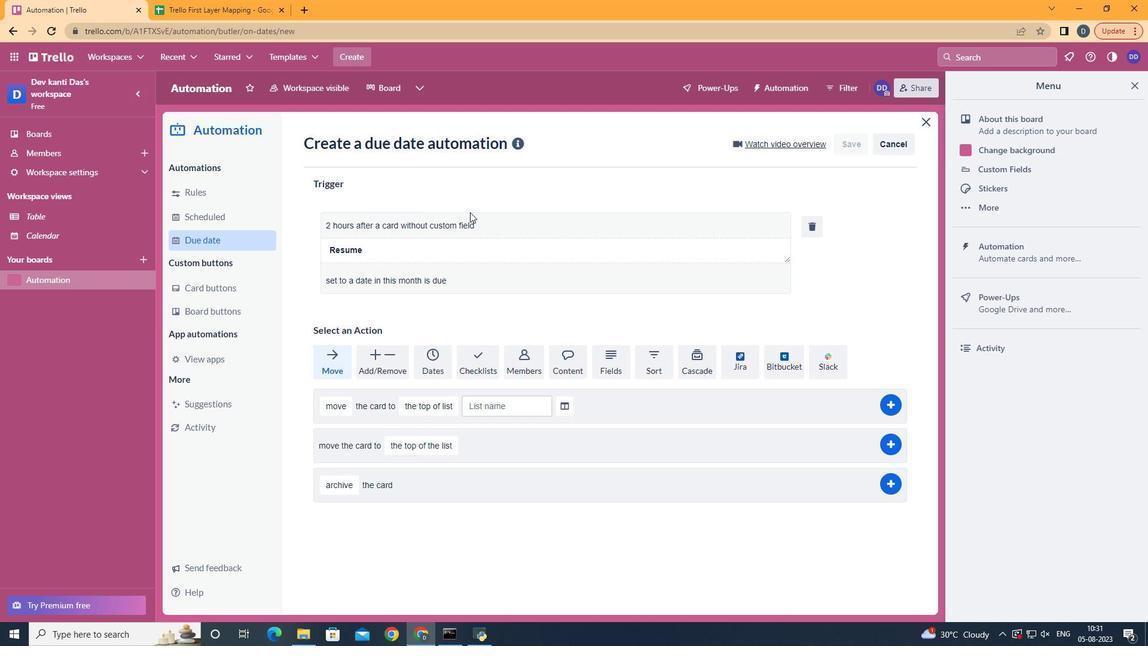 
